 Task: Look for products from Flow only.
Action: Mouse moved to (15, 80)
Screenshot: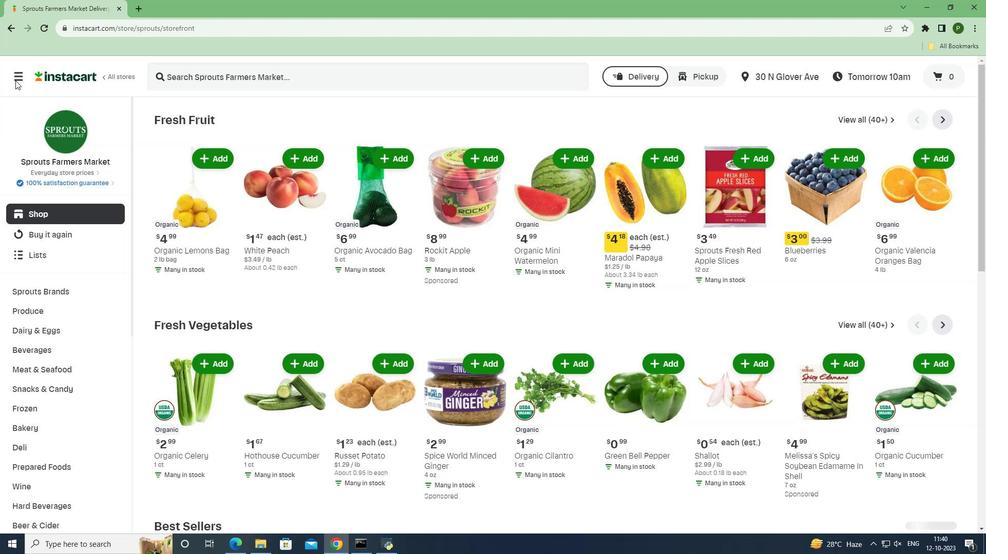 
Action: Mouse pressed left at (15, 80)
Screenshot: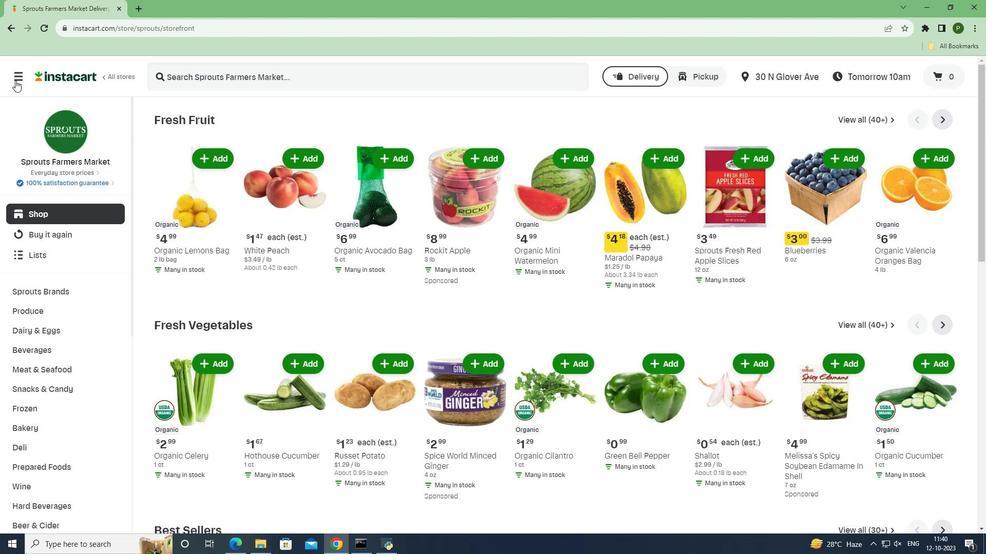 
Action: Mouse moved to (30, 271)
Screenshot: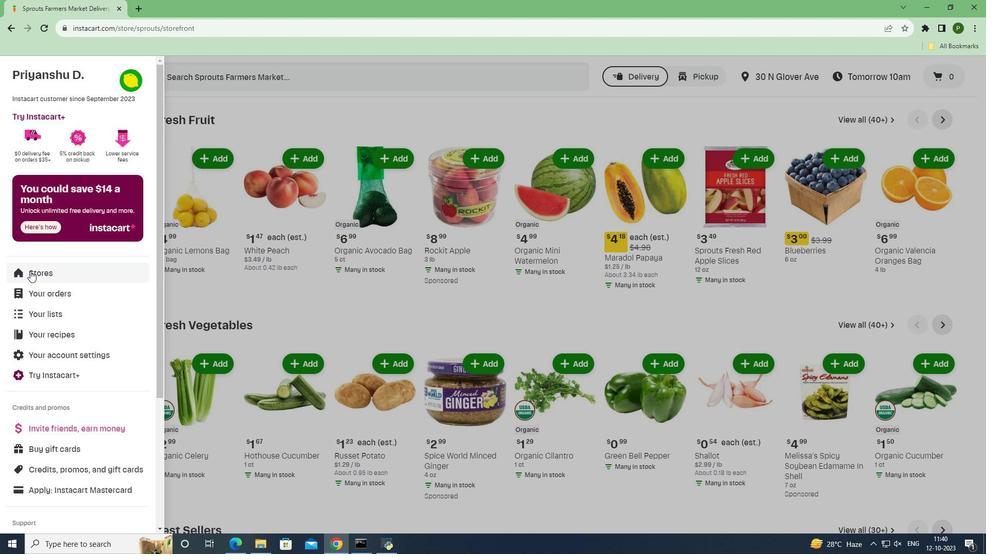 
Action: Mouse pressed left at (30, 271)
Screenshot: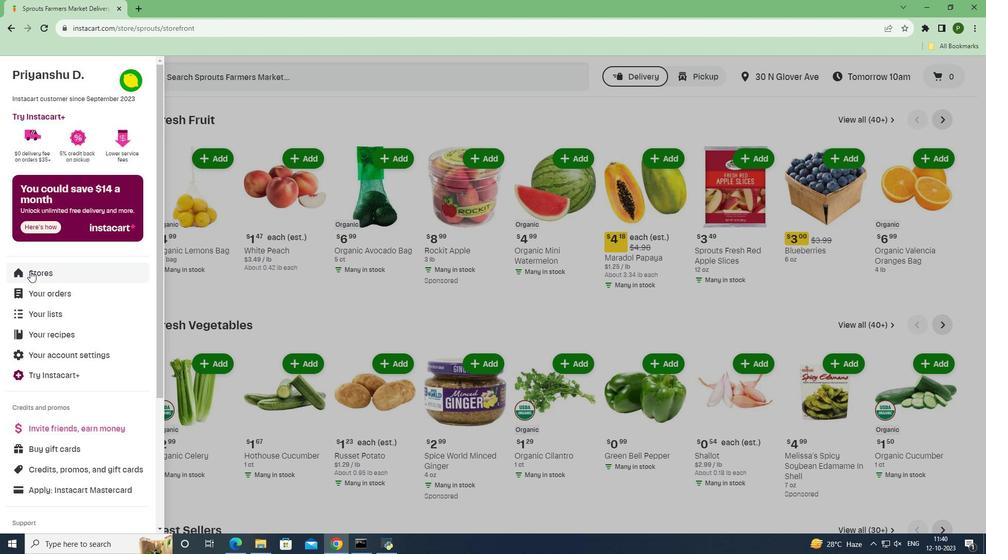 
Action: Mouse moved to (225, 118)
Screenshot: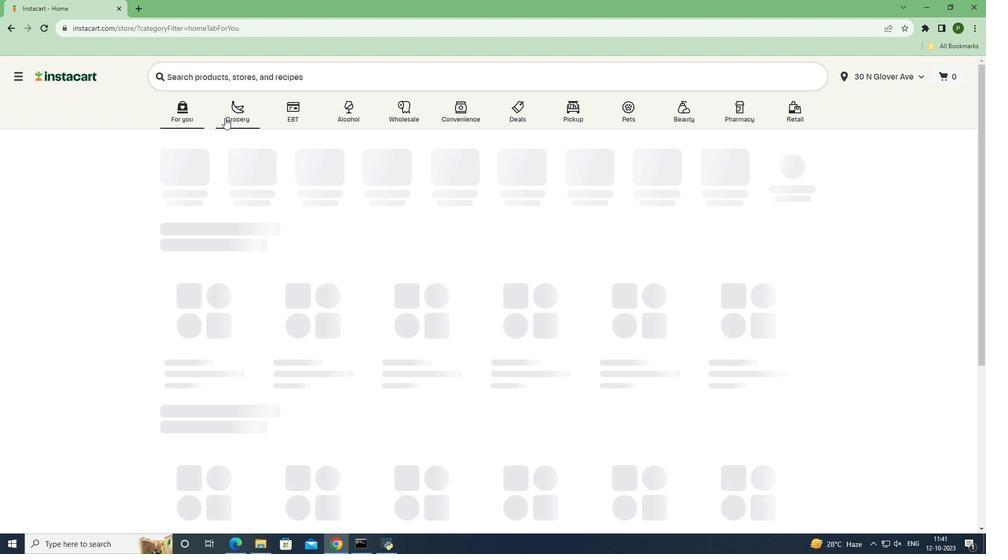 
Action: Mouse pressed left at (225, 118)
Screenshot: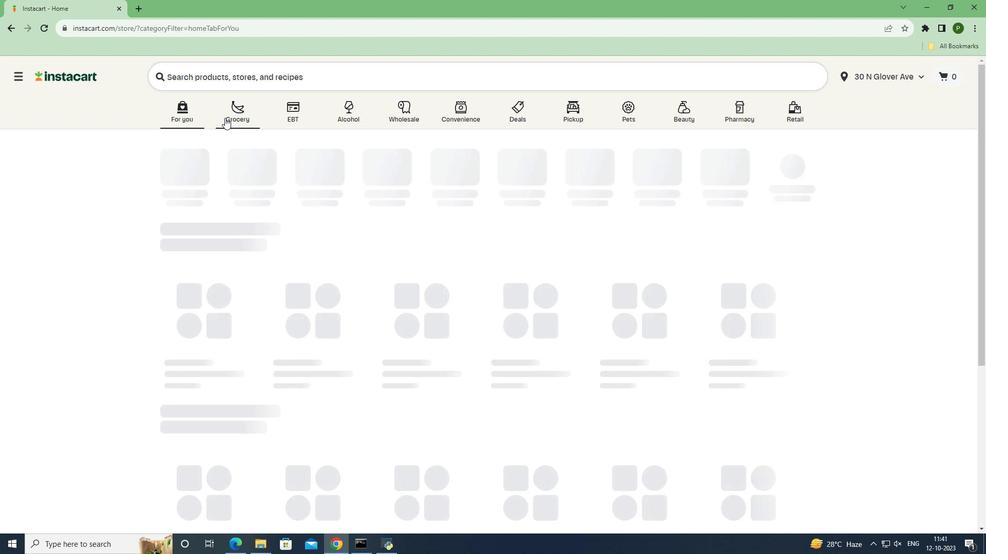 
Action: Mouse moved to (400, 227)
Screenshot: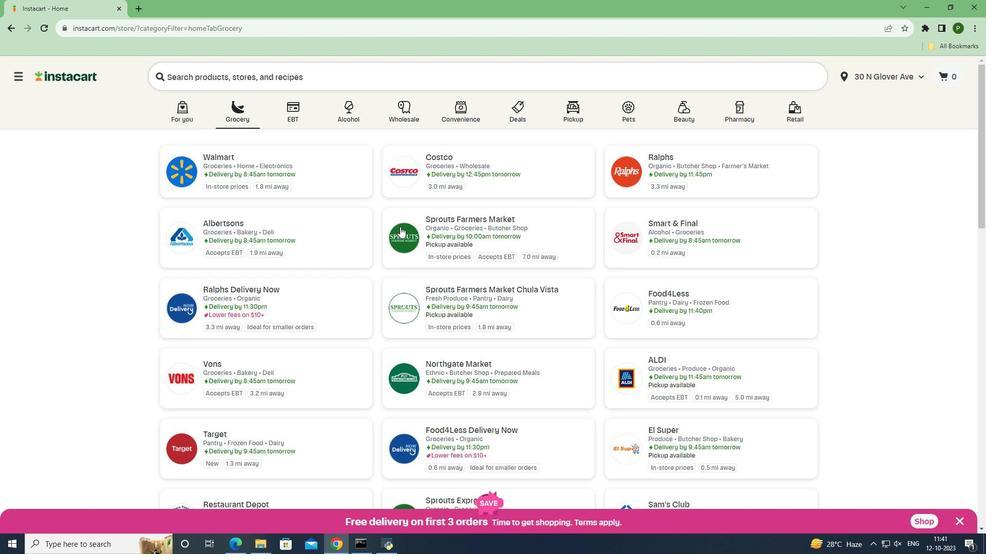 
Action: Mouse pressed left at (400, 227)
Screenshot: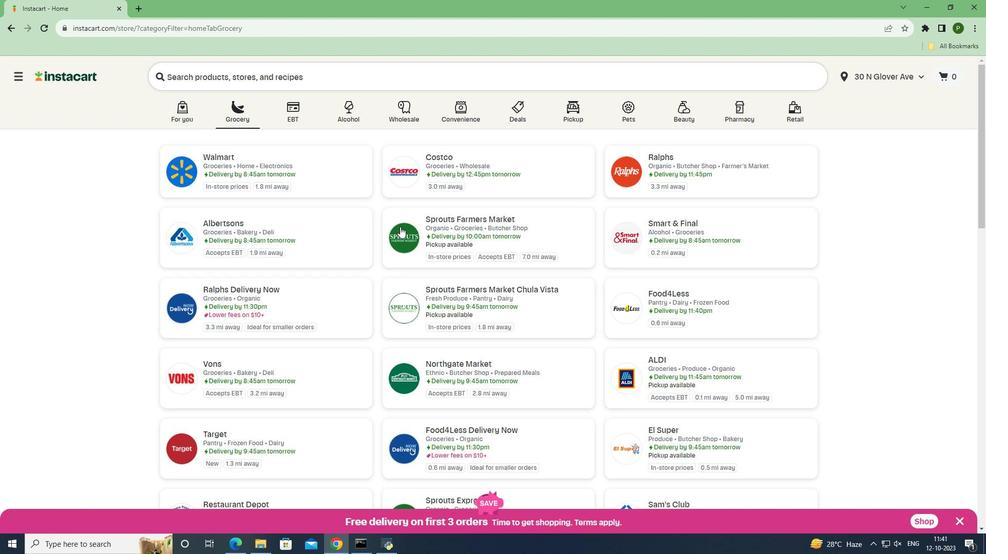 
Action: Mouse moved to (89, 348)
Screenshot: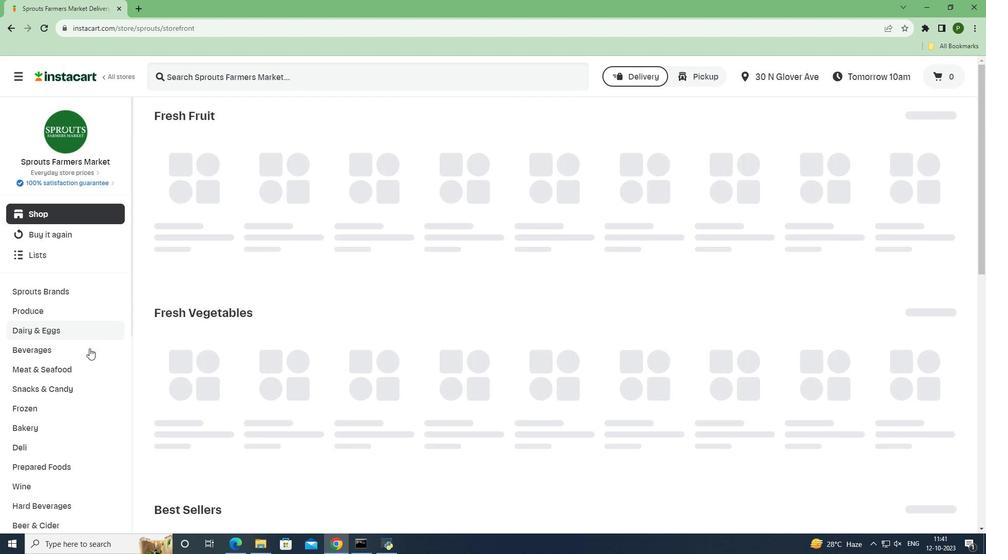 
Action: Mouse pressed left at (89, 348)
Screenshot: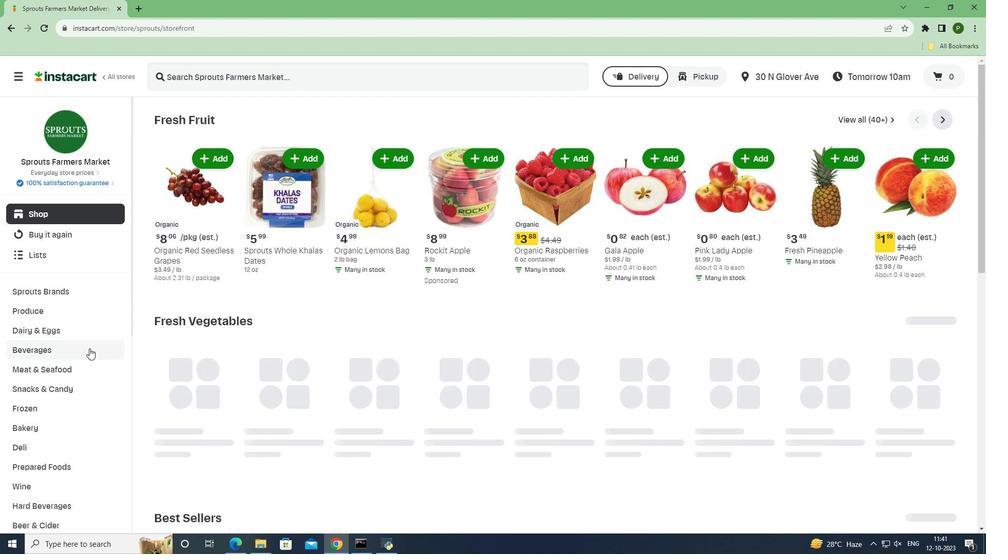 
Action: Mouse moved to (437, 141)
Screenshot: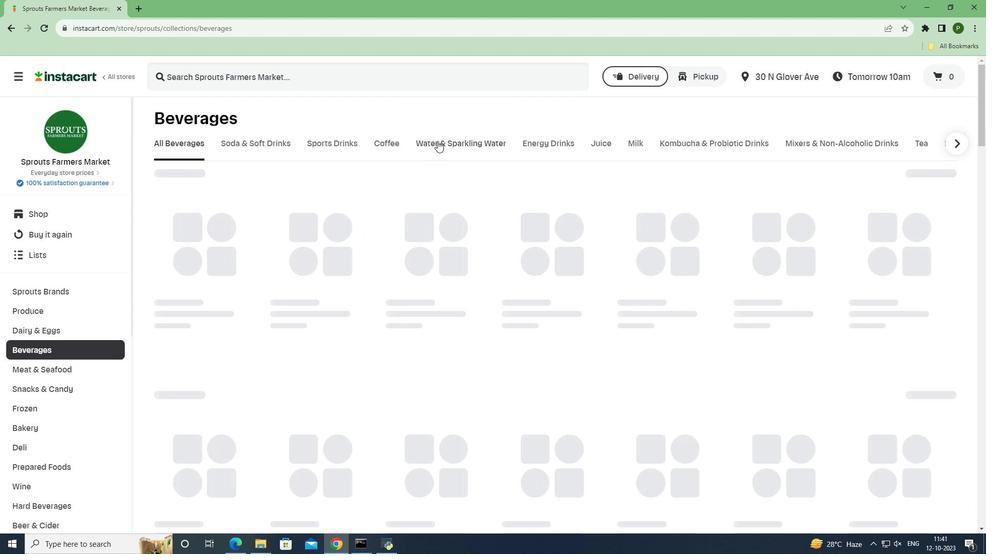 
Action: Mouse pressed left at (437, 141)
Screenshot: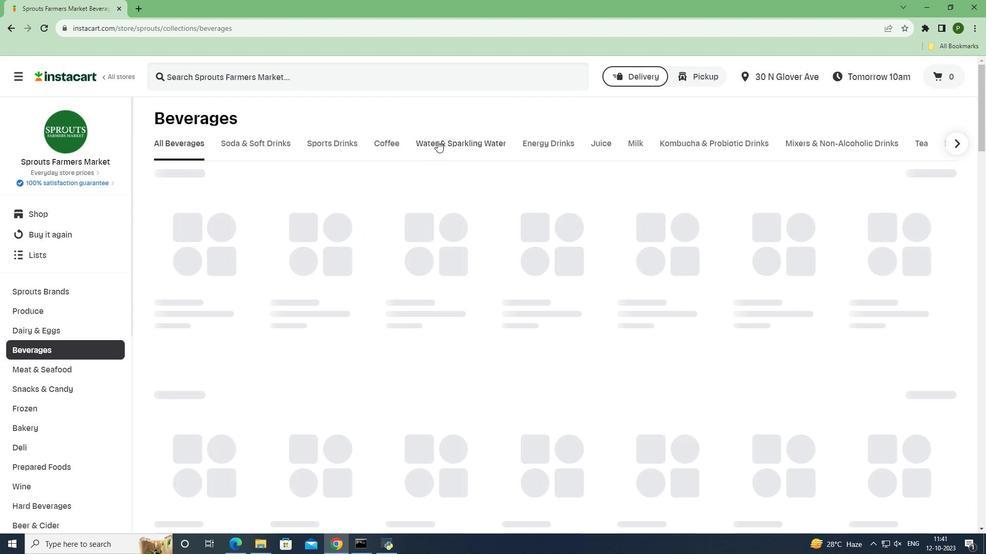 
Action: Mouse moved to (286, 235)
Screenshot: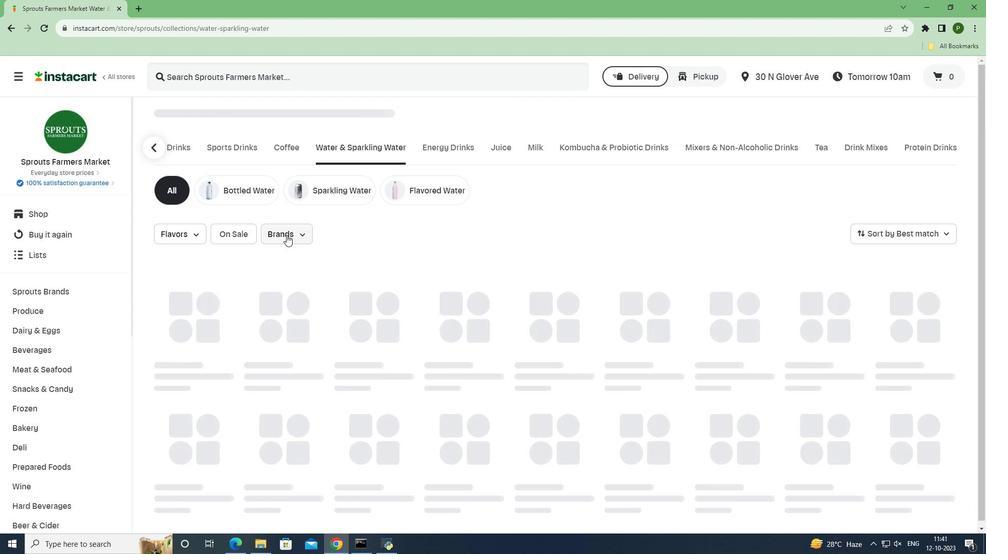 
Action: Mouse pressed left at (286, 235)
Screenshot: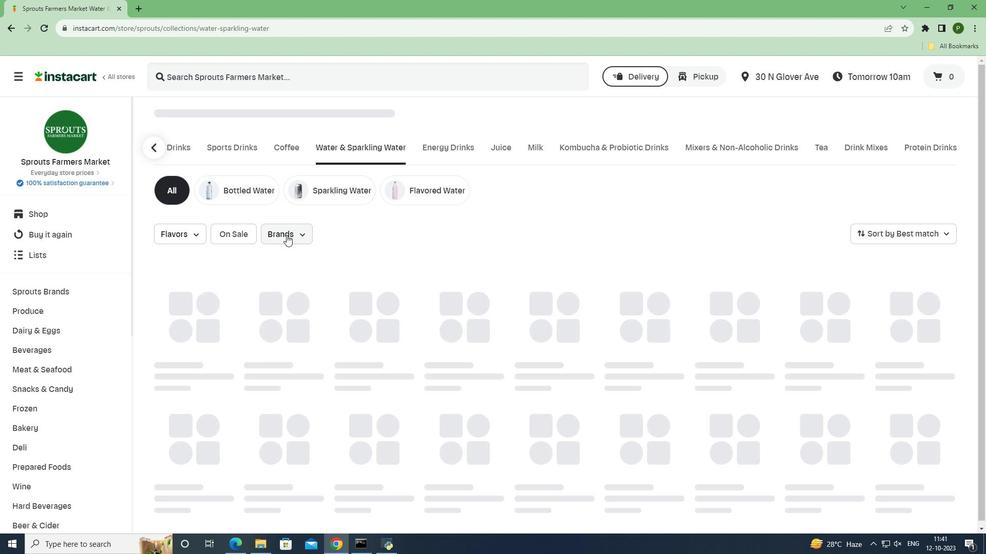 
Action: Mouse moved to (315, 328)
Screenshot: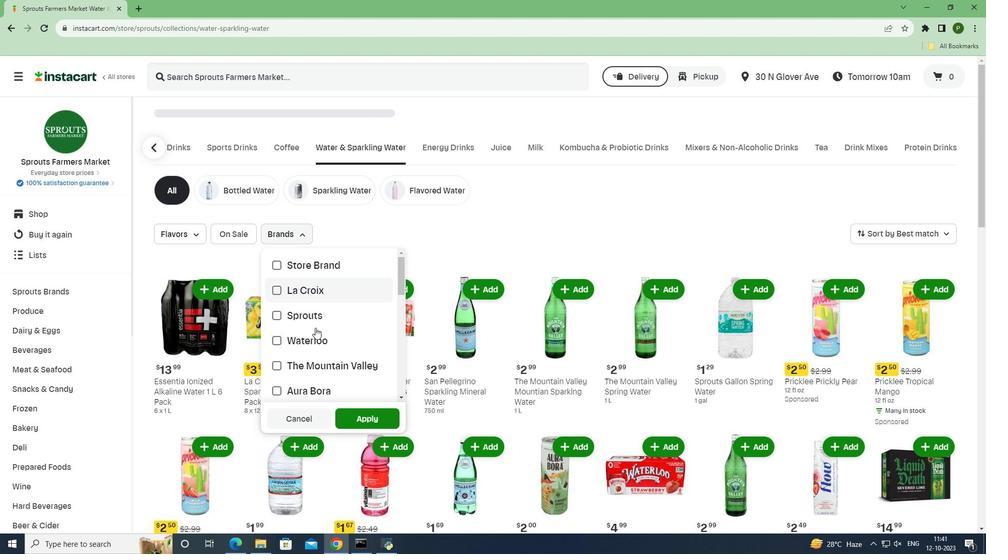 
Action: Mouse scrolled (315, 327) with delta (0, 0)
Screenshot: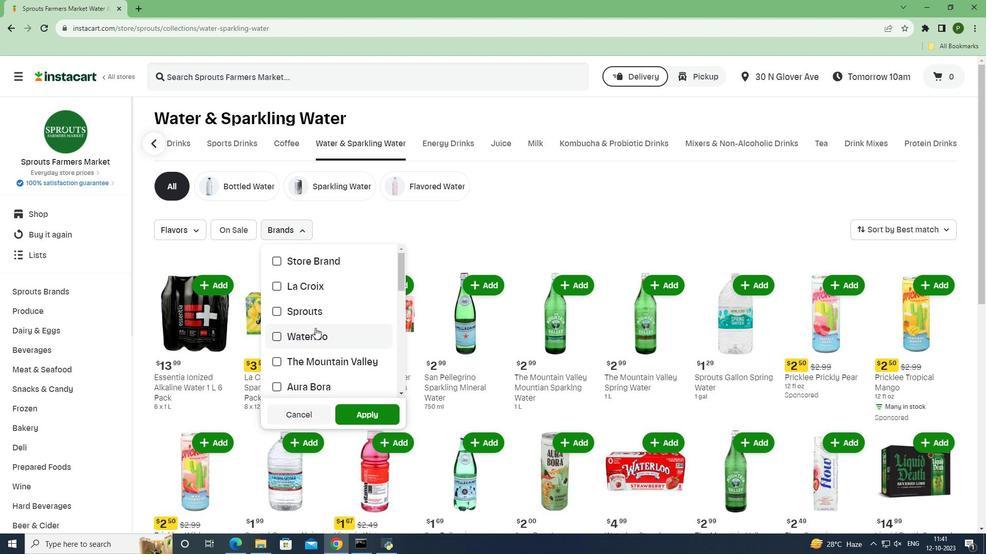 
Action: Mouse scrolled (315, 327) with delta (0, 0)
Screenshot: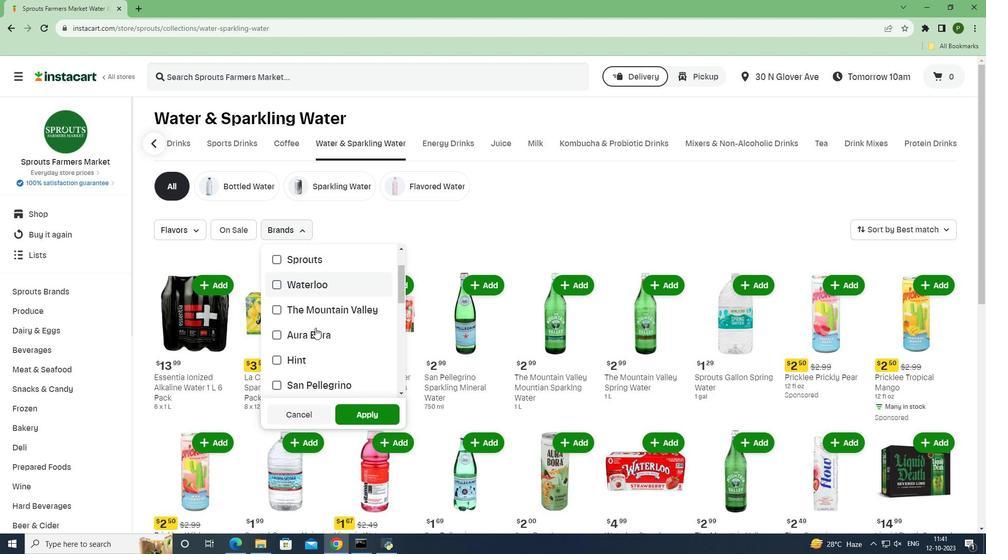
Action: Mouse scrolled (315, 327) with delta (0, 0)
Screenshot: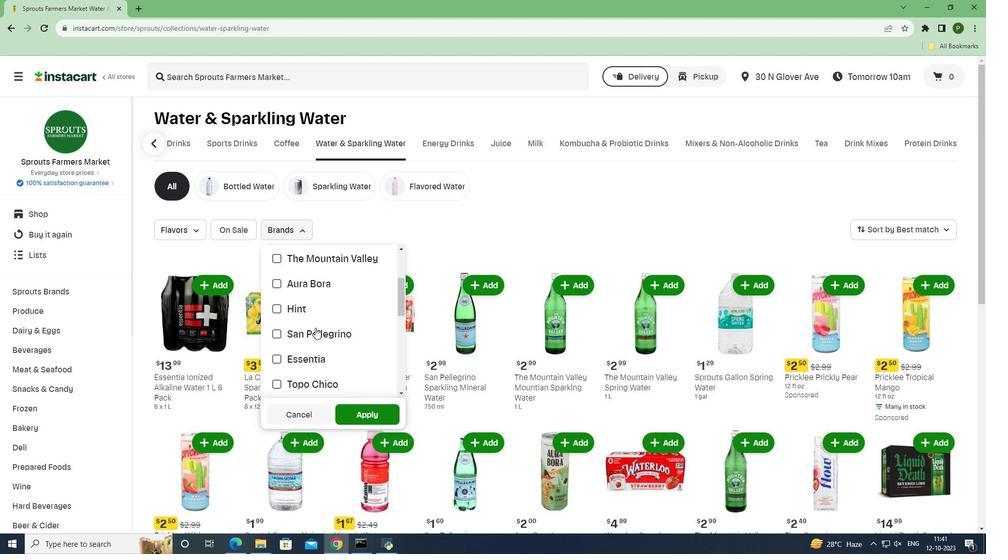 
Action: Mouse scrolled (315, 327) with delta (0, 0)
Screenshot: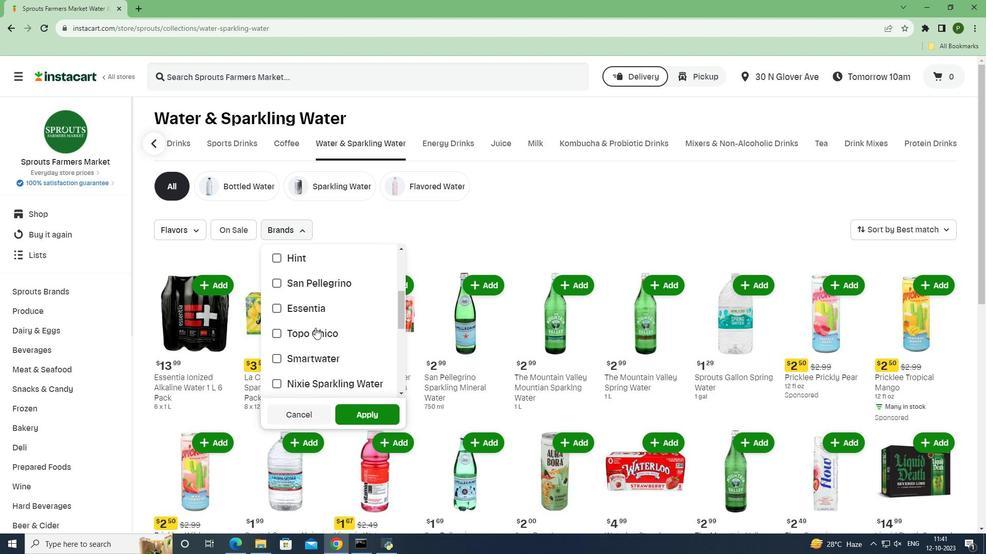 
Action: Mouse scrolled (315, 327) with delta (0, 0)
Screenshot: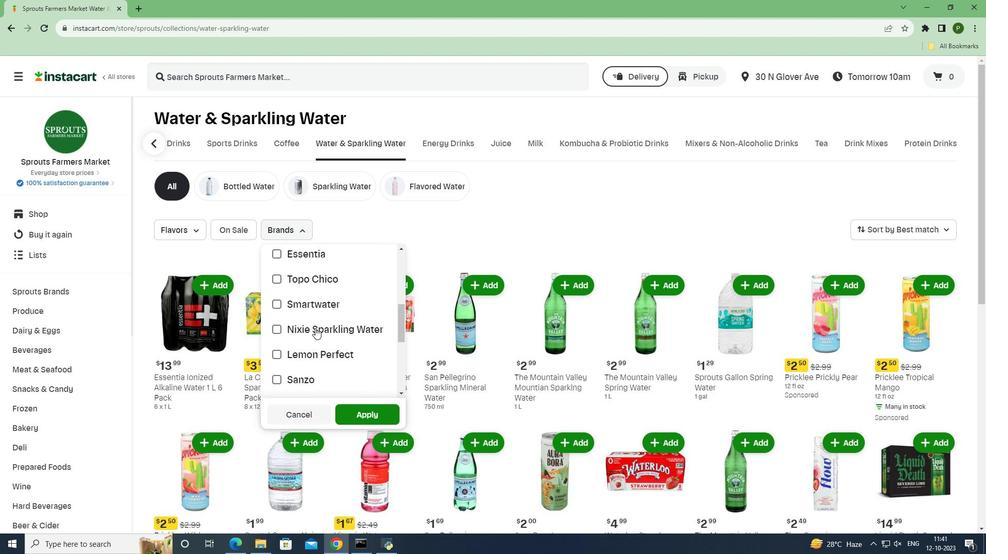 
Action: Mouse scrolled (315, 327) with delta (0, 0)
Screenshot: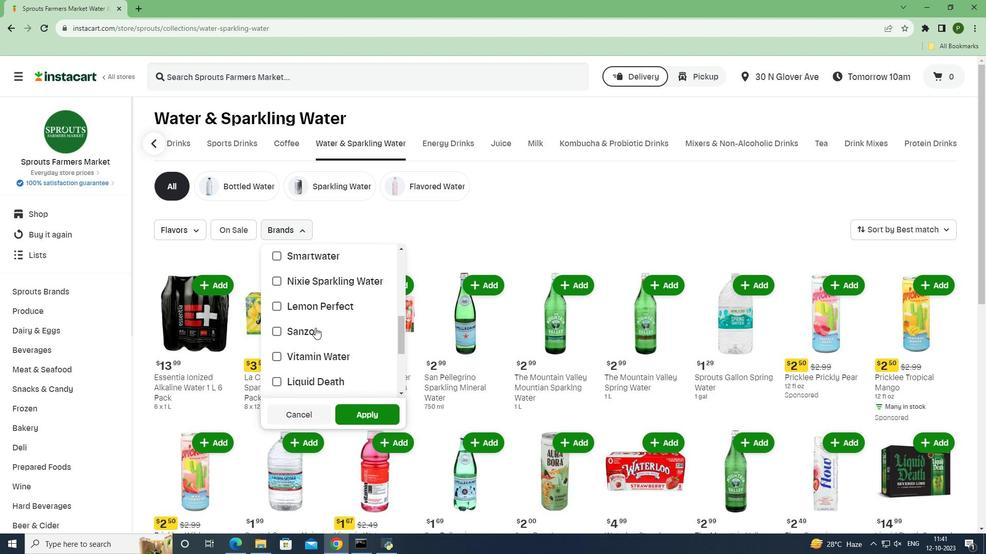 
Action: Mouse scrolled (315, 327) with delta (0, 0)
Screenshot: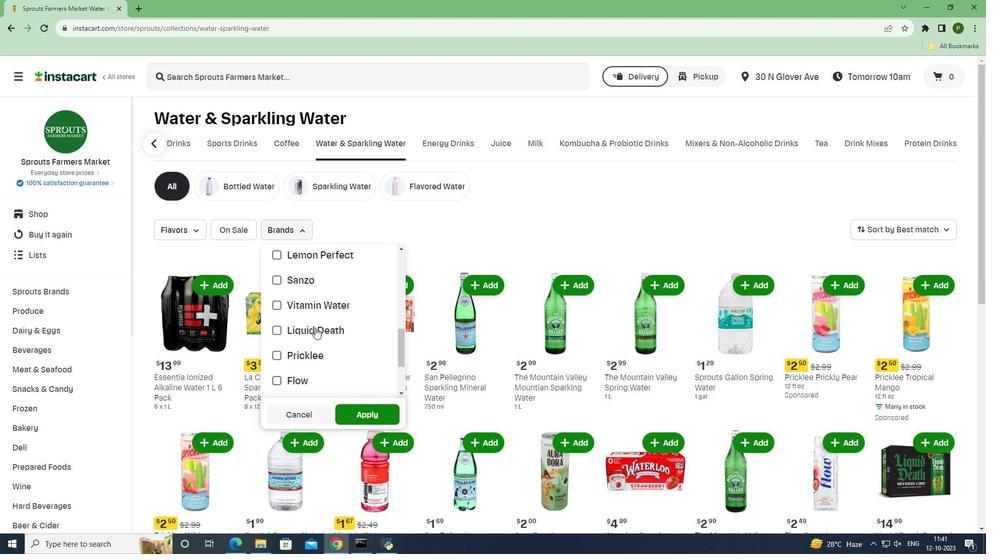 
Action: Mouse moved to (289, 332)
Screenshot: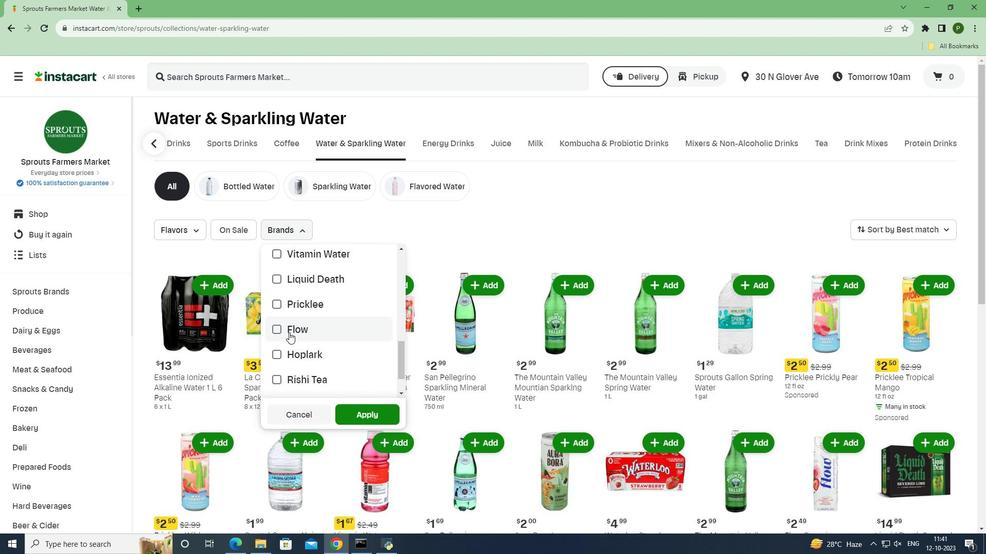 
Action: Mouse pressed left at (289, 332)
Screenshot: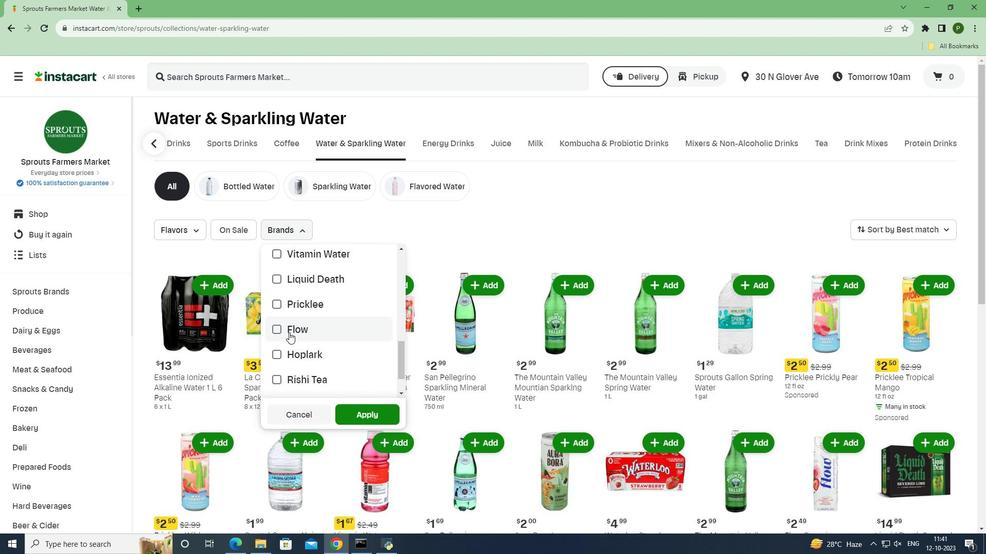 
Action: Mouse moved to (349, 412)
Screenshot: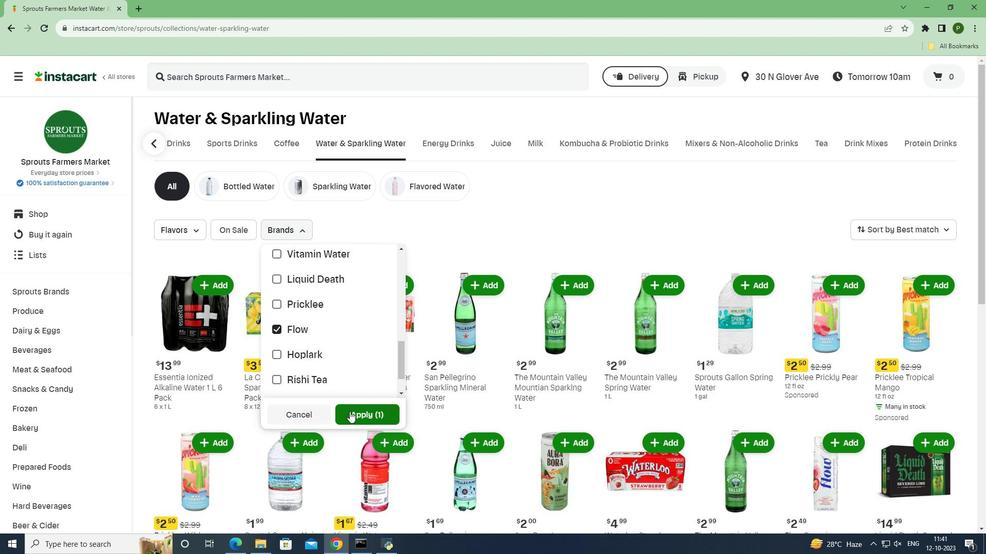 
Action: Mouse pressed left at (349, 412)
Screenshot: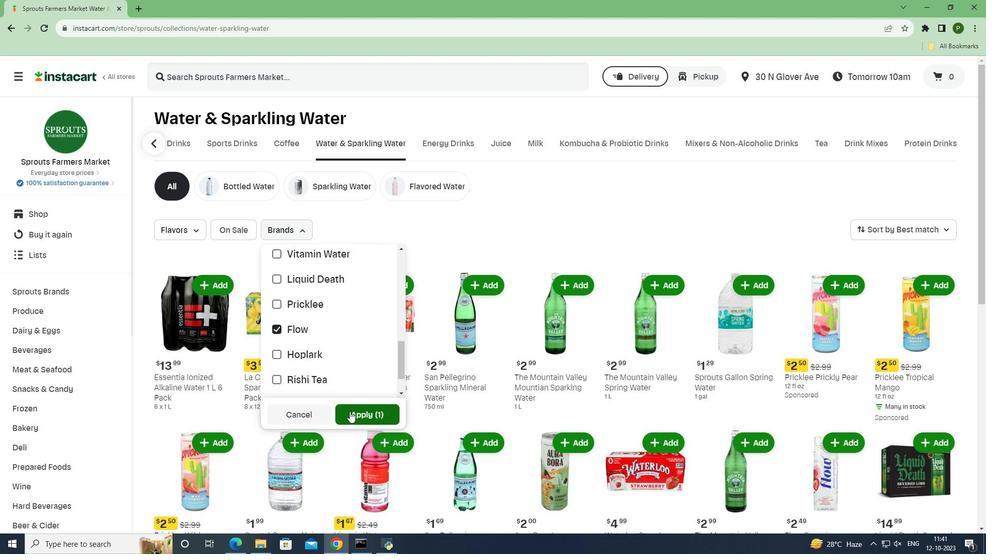 
Action: Mouse moved to (465, 386)
Screenshot: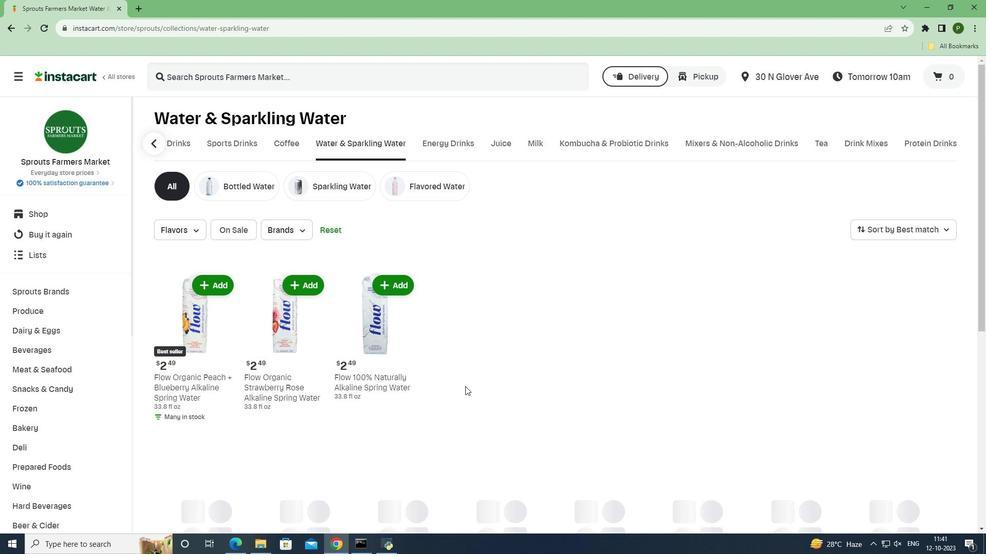 
